 Task: Publish the spreadsheet on the web.
Action: Mouse moved to (39, 97)
Screenshot: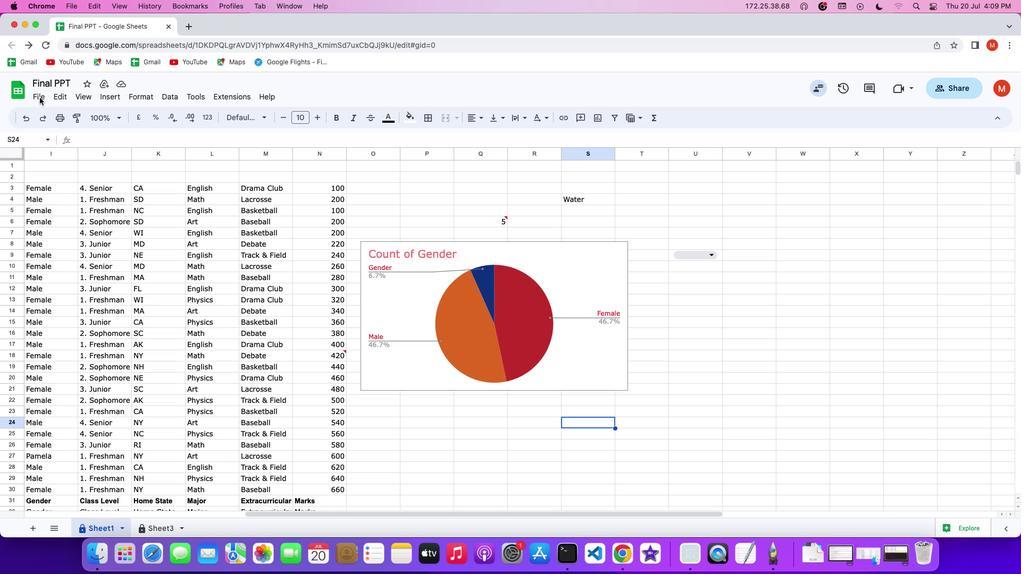 
Action: Mouse pressed left at (39, 97)
Screenshot: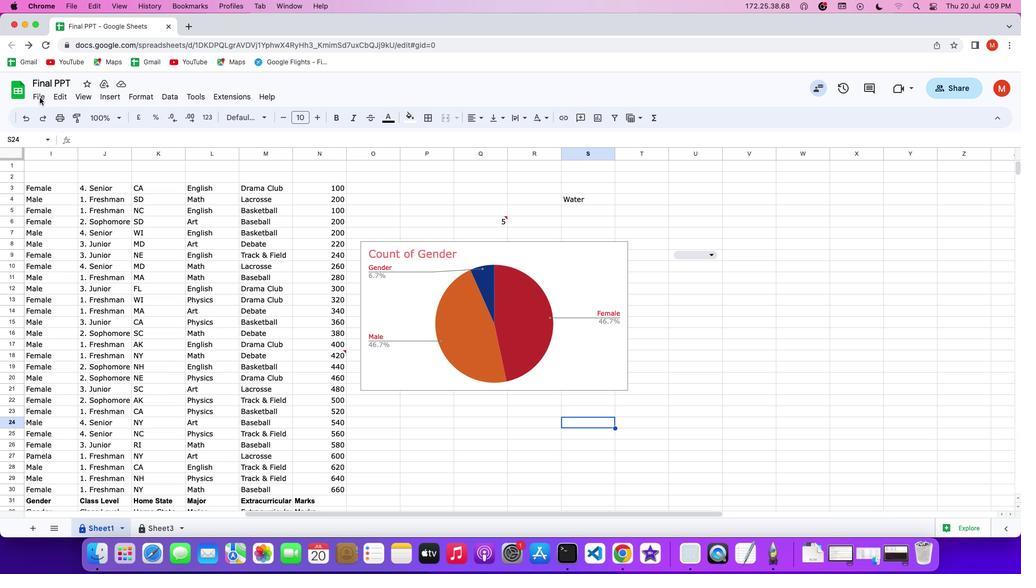 
Action: Mouse pressed left at (39, 97)
Screenshot: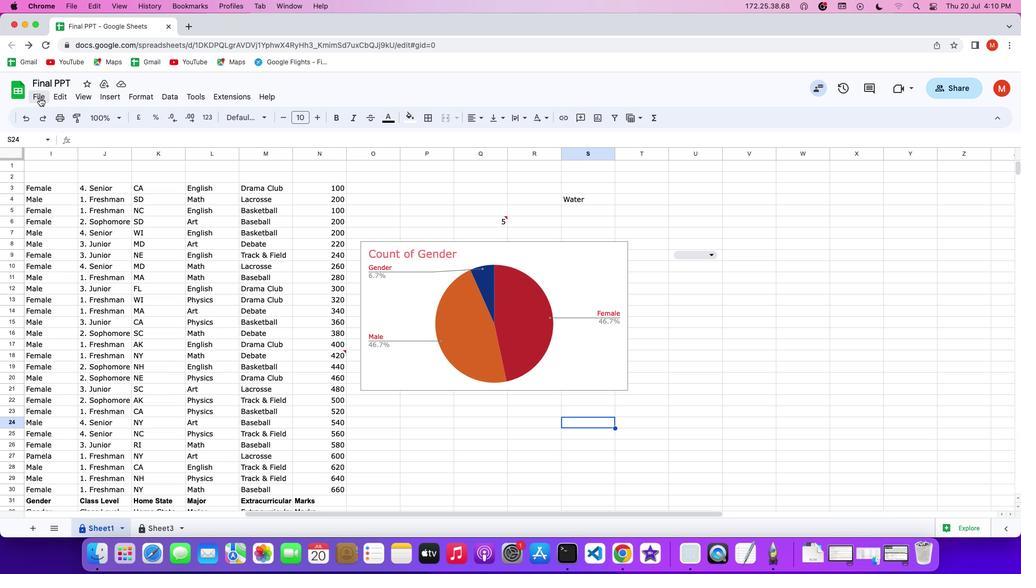 
Action: Mouse pressed left at (39, 97)
Screenshot: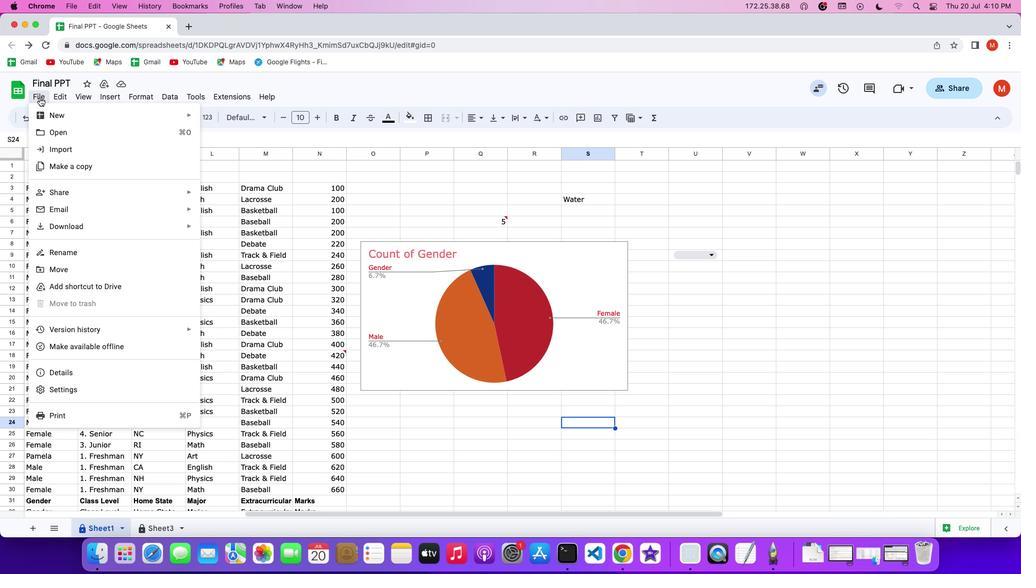 
Action: Mouse moved to (240, 210)
Screenshot: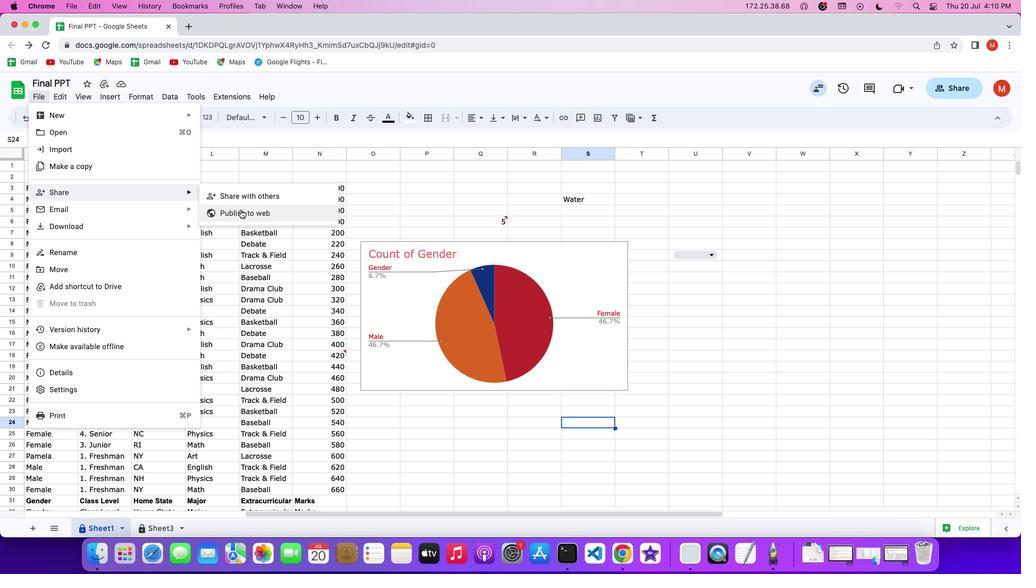 
Action: Mouse pressed left at (240, 210)
Screenshot: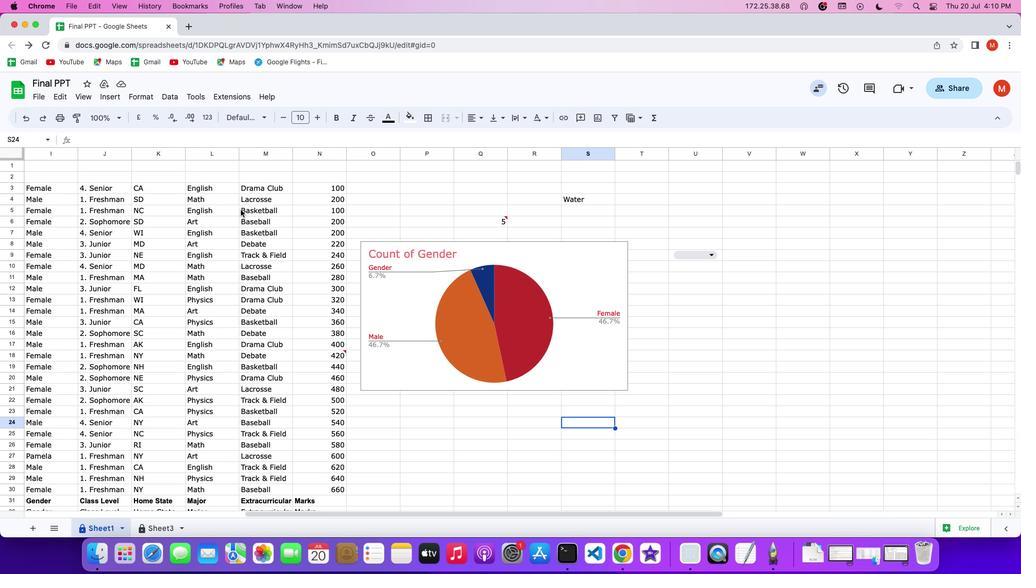 
Action: Mouse moved to (406, 348)
Screenshot: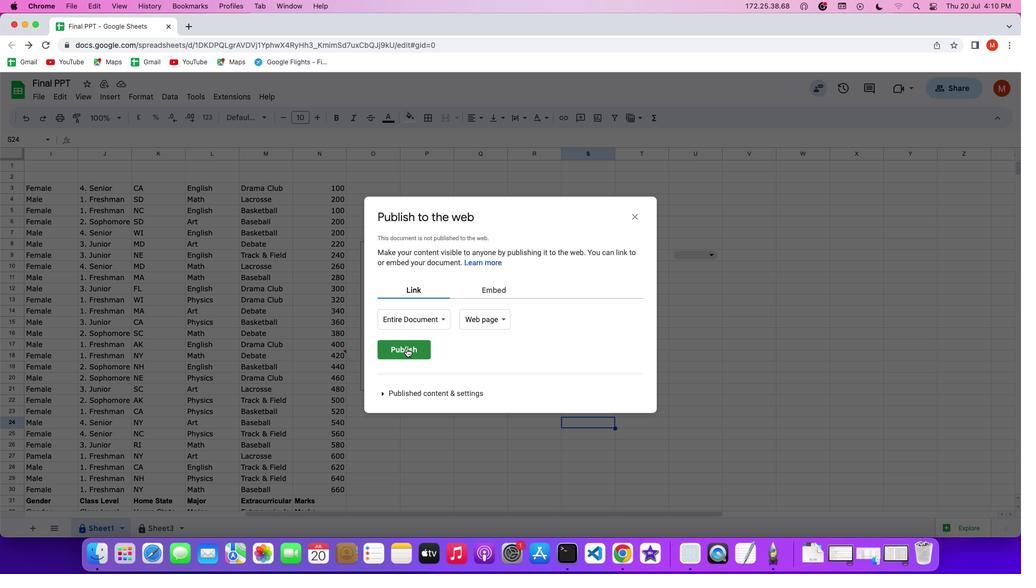
Action: Mouse pressed left at (406, 348)
Screenshot: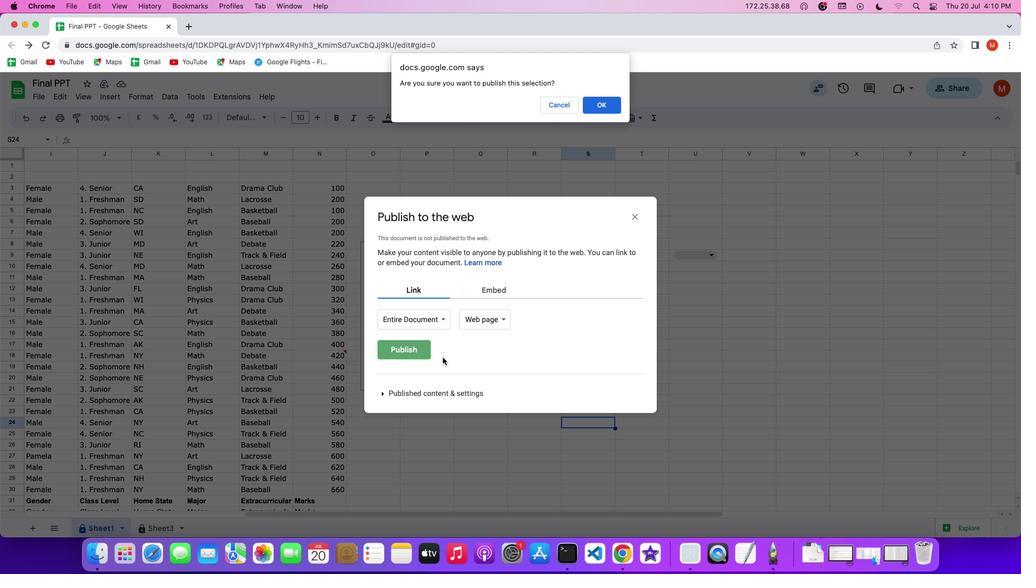 
Action: Mouse moved to (602, 106)
Screenshot: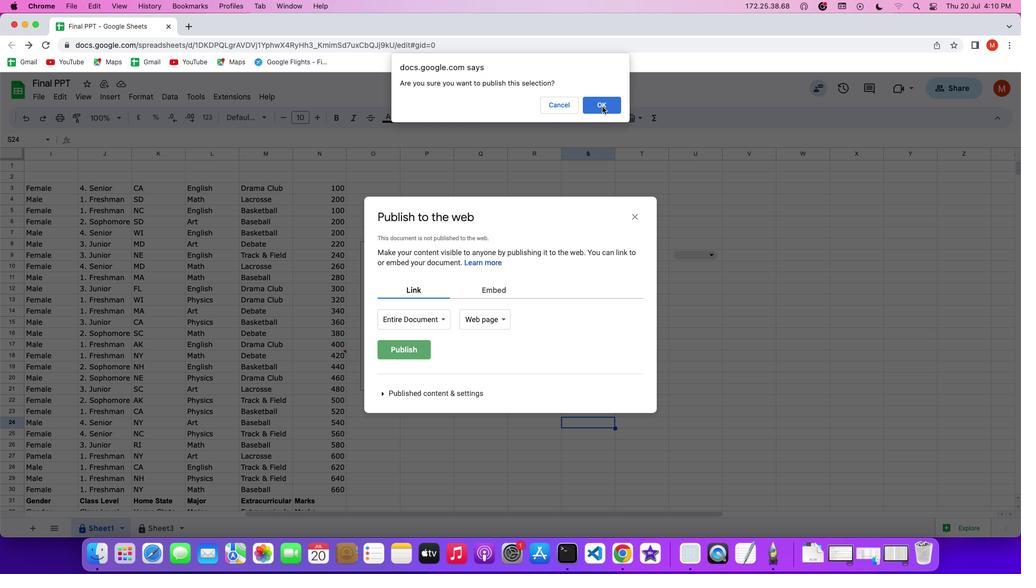 
Action: Mouse pressed left at (602, 106)
Screenshot: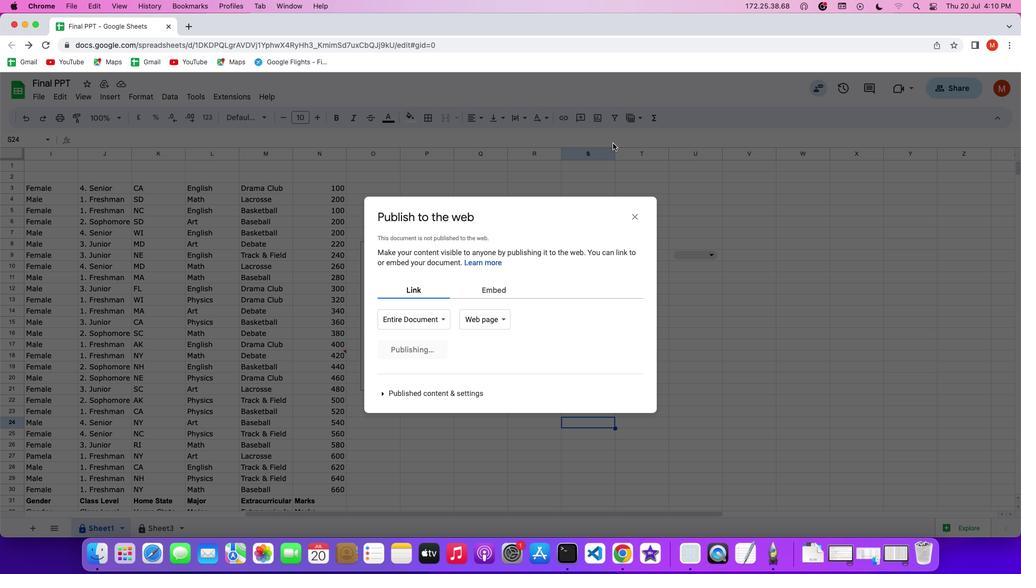 
Action: Mouse moved to (689, 344)
Screenshot: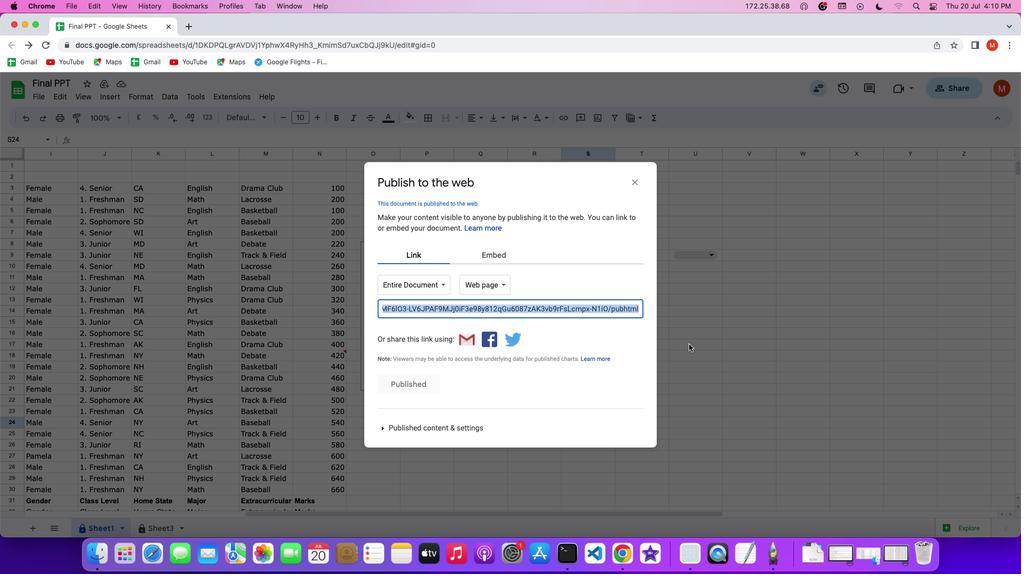 
